 Task: Enable the option "Respect ordered chapters" in "Matroska stream demuxer".
Action: Mouse moved to (90, 12)
Screenshot: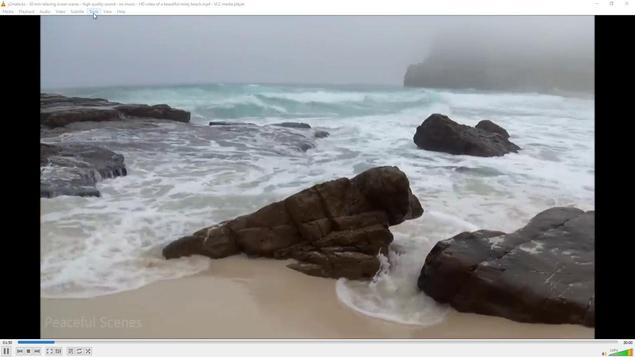 
Action: Mouse pressed left at (90, 12)
Screenshot: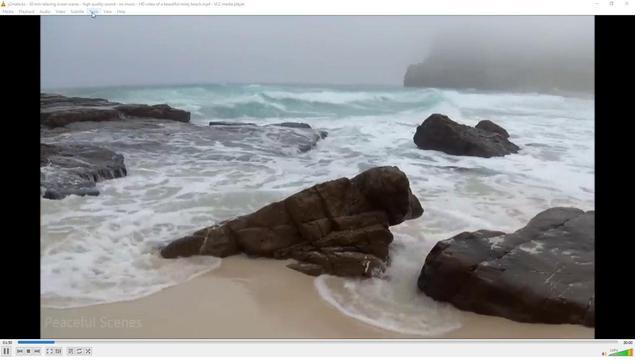 
Action: Mouse moved to (107, 87)
Screenshot: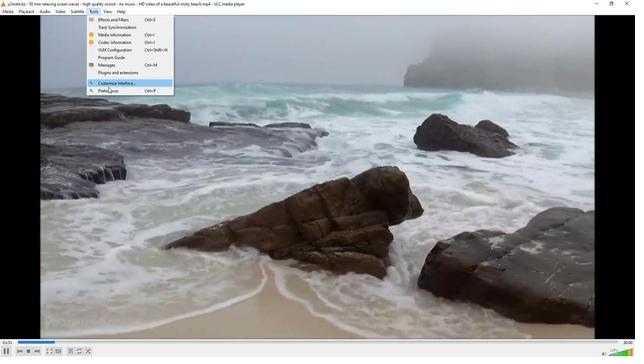 
Action: Mouse pressed left at (107, 87)
Screenshot: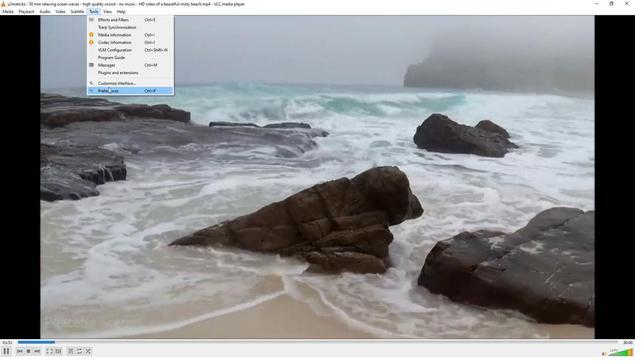 
Action: Mouse moved to (176, 275)
Screenshot: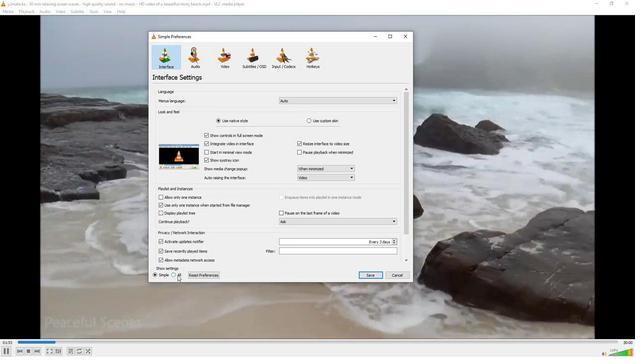 
Action: Mouse pressed left at (176, 275)
Screenshot: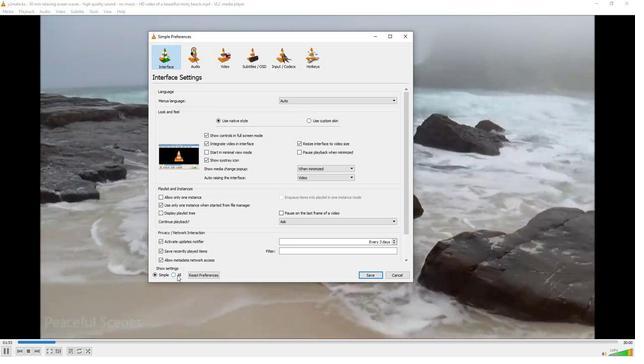 
Action: Mouse moved to (161, 181)
Screenshot: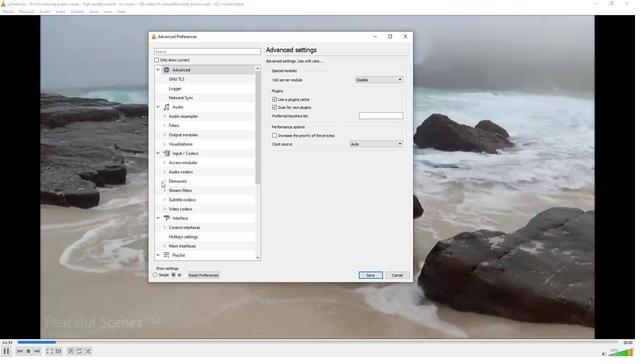 
Action: Mouse pressed left at (161, 181)
Screenshot: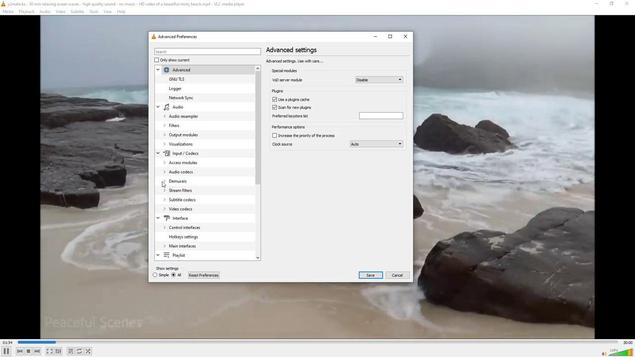 
Action: Mouse moved to (169, 227)
Screenshot: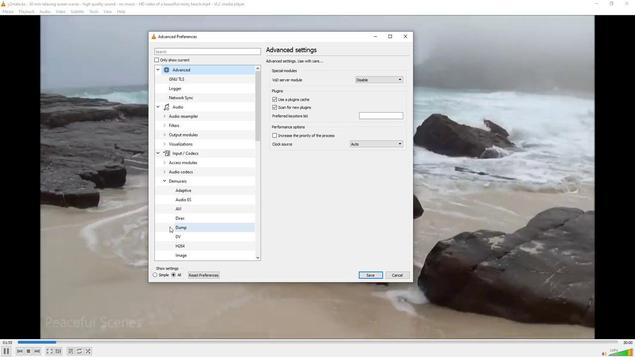 
Action: Mouse scrolled (169, 226) with delta (0, 0)
Screenshot: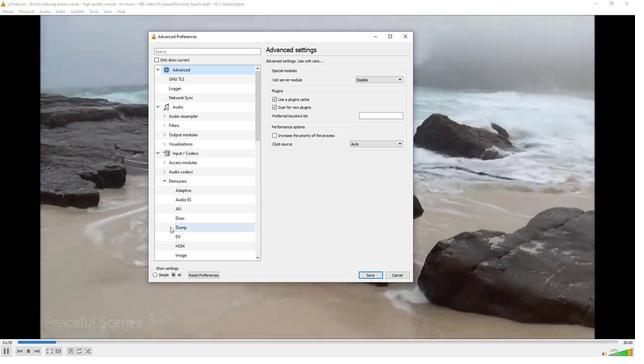 
Action: Mouse moved to (179, 236)
Screenshot: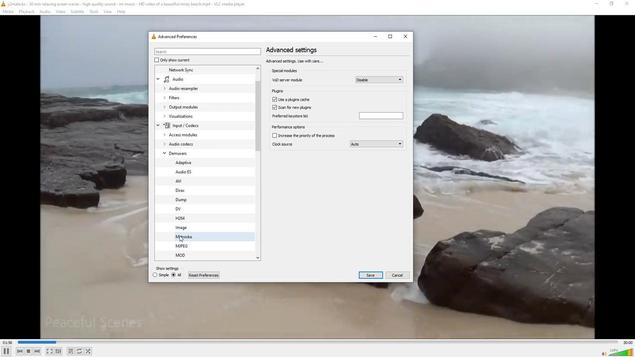 
Action: Mouse pressed left at (179, 236)
Screenshot: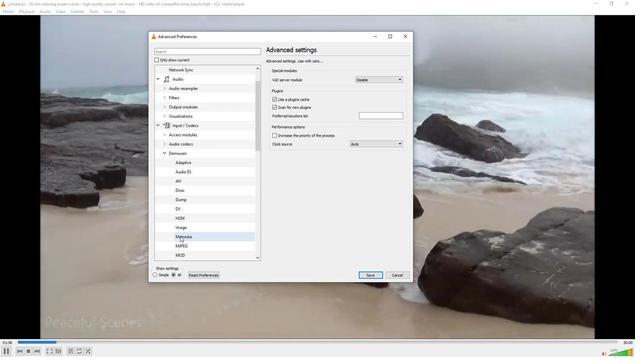 
Action: Mouse moved to (272, 71)
Screenshot: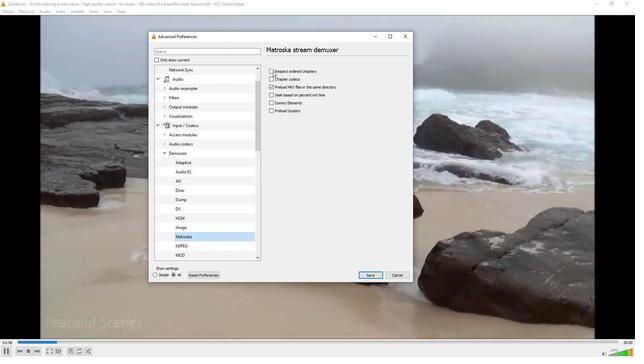 
Action: Mouse pressed left at (272, 71)
Screenshot: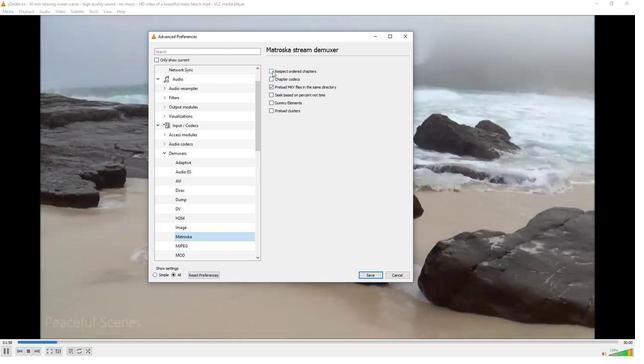 
Action: Mouse moved to (285, 141)
Screenshot: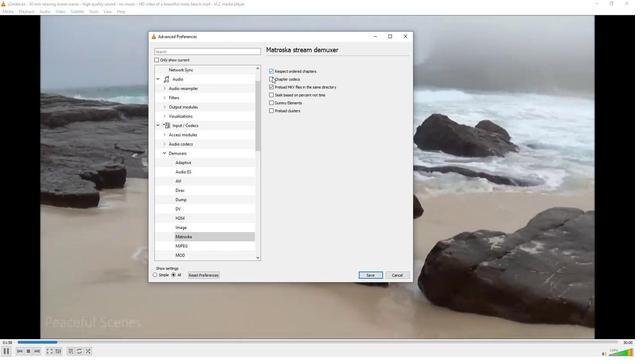 
